 Task: Use the formula "BIN2DEC" in spreadsheet "Project portfolio".
Action: Mouse moved to (222, 163)
Screenshot: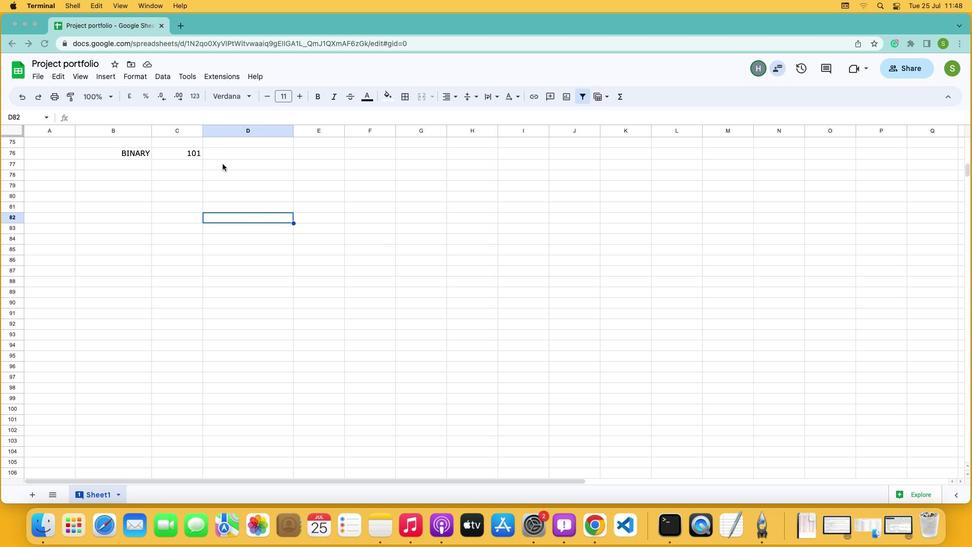 
Action: Mouse pressed left at (222, 163)
Screenshot: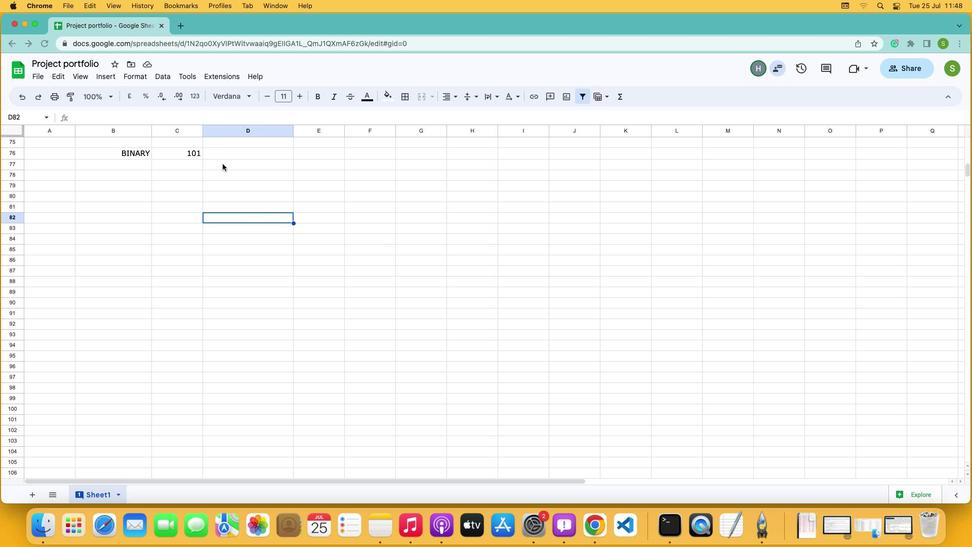 
Action: Mouse moved to (225, 155)
Screenshot: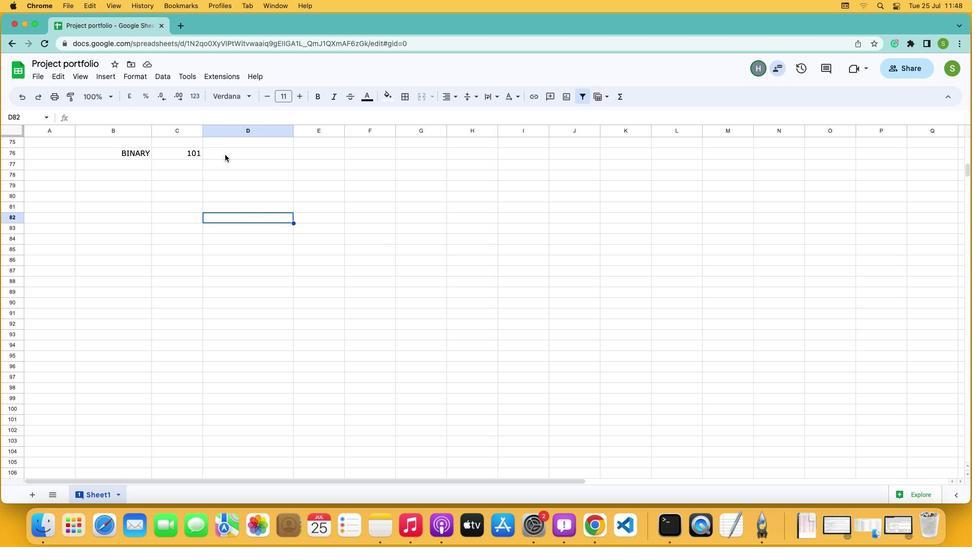 
Action: Mouse pressed left at (225, 155)
Screenshot: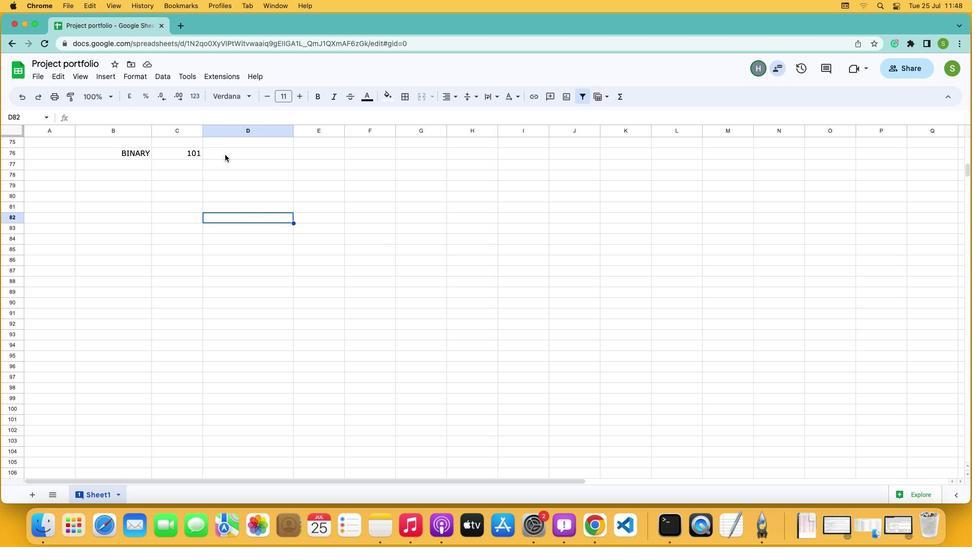
Action: Mouse moved to (620, 96)
Screenshot: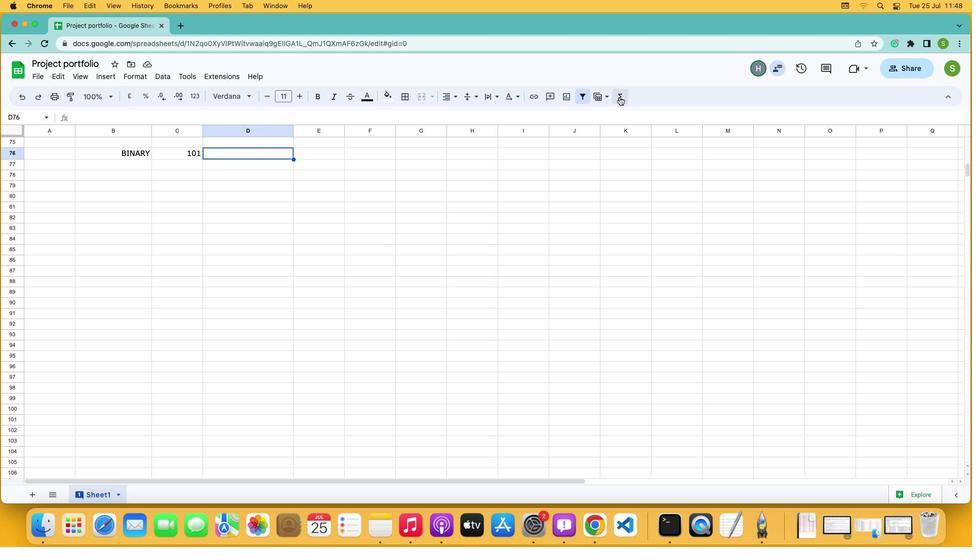 
Action: Mouse pressed left at (620, 96)
Screenshot: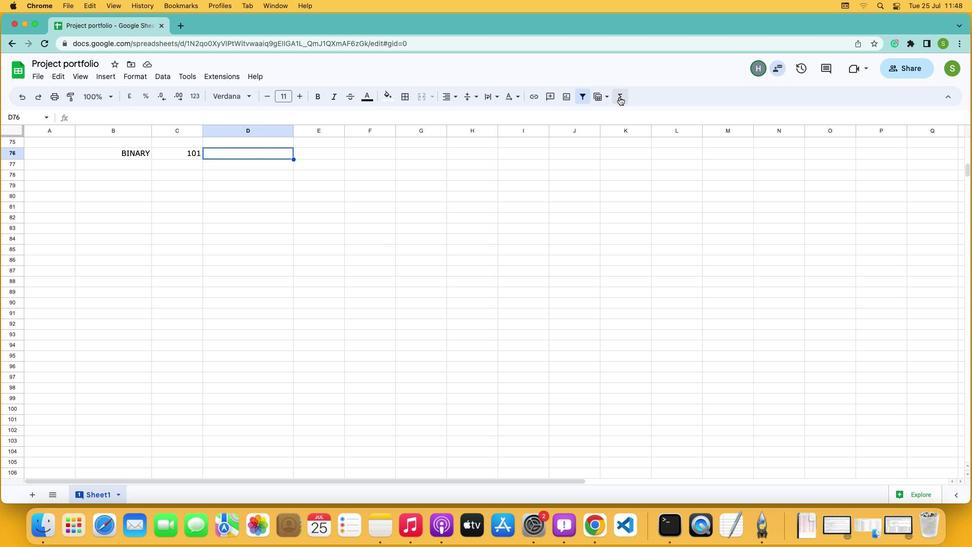 
Action: Mouse moved to (640, 203)
Screenshot: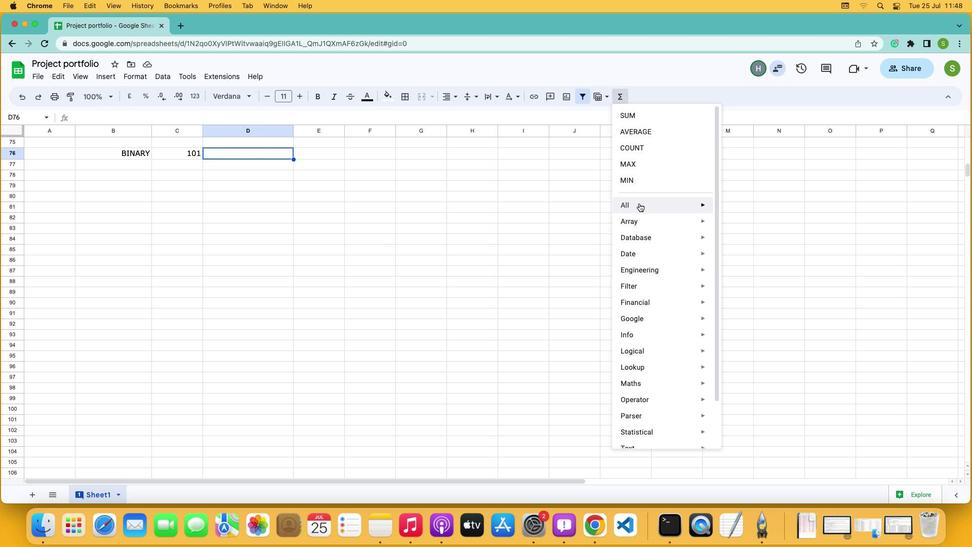 
Action: Mouse pressed left at (640, 203)
Screenshot: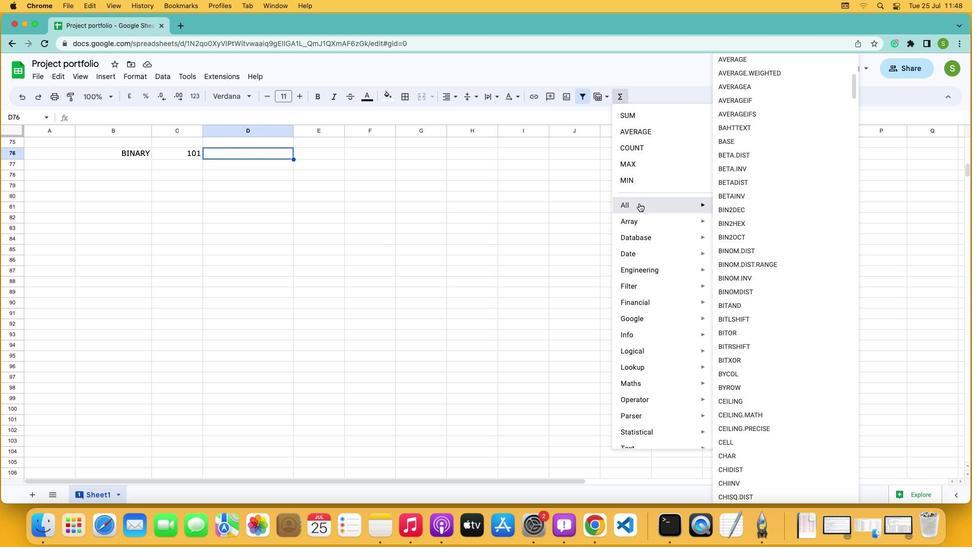 
Action: Mouse moved to (733, 208)
Screenshot: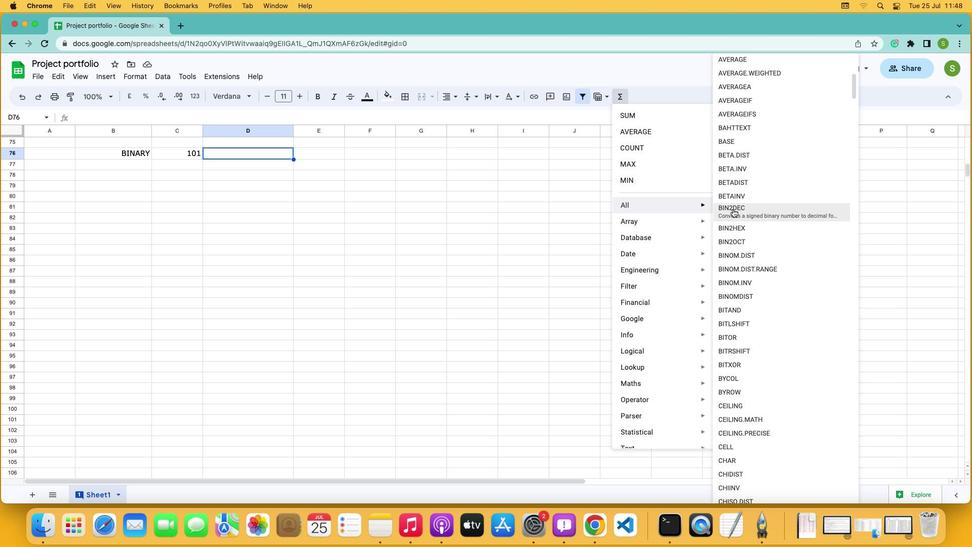 
Action: Mouse pressed left at (733, 208)
Screenshot: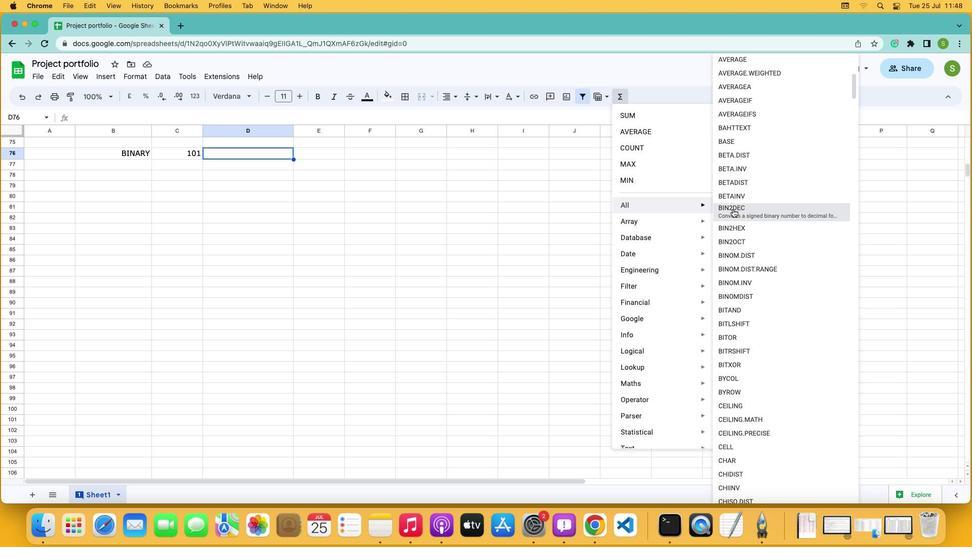 
Action: Mouse moved to (180, 155)
Screenshot: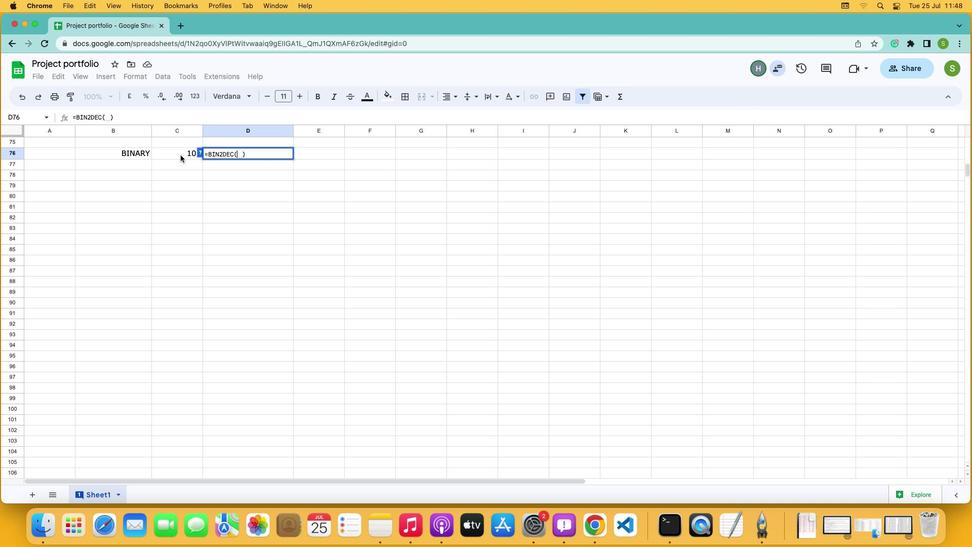 
Action: Mouse pressed left at (180, 155)
Screenshot: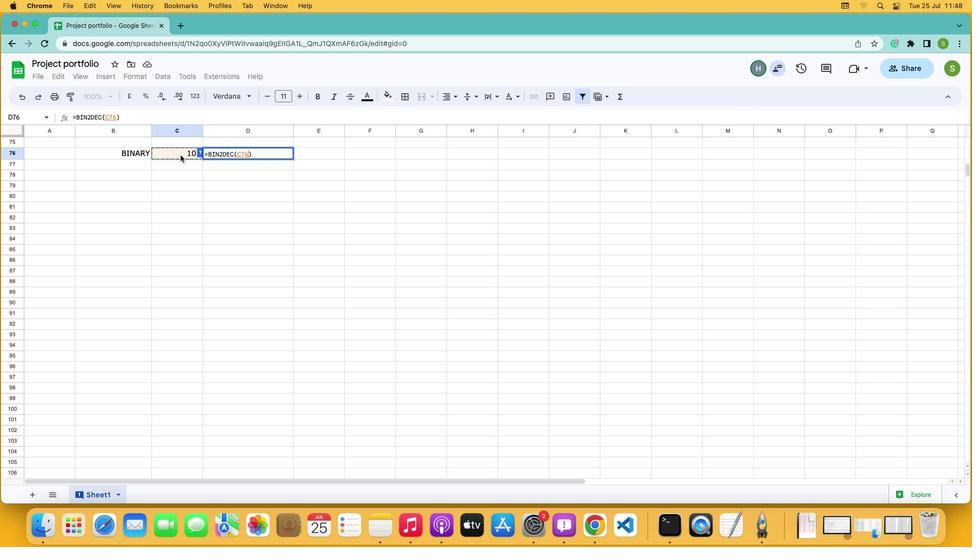 
Action: Key pressed Key.enter
Screenshot: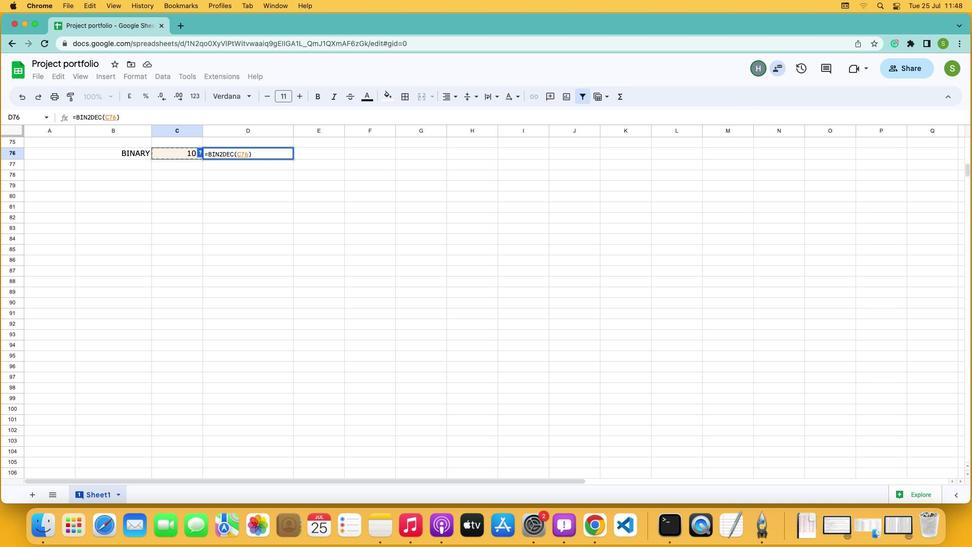 
